 Task: Change the delay to 2000 in the autorun.
Action: Mouse moved to (19, 582)
Screenshot: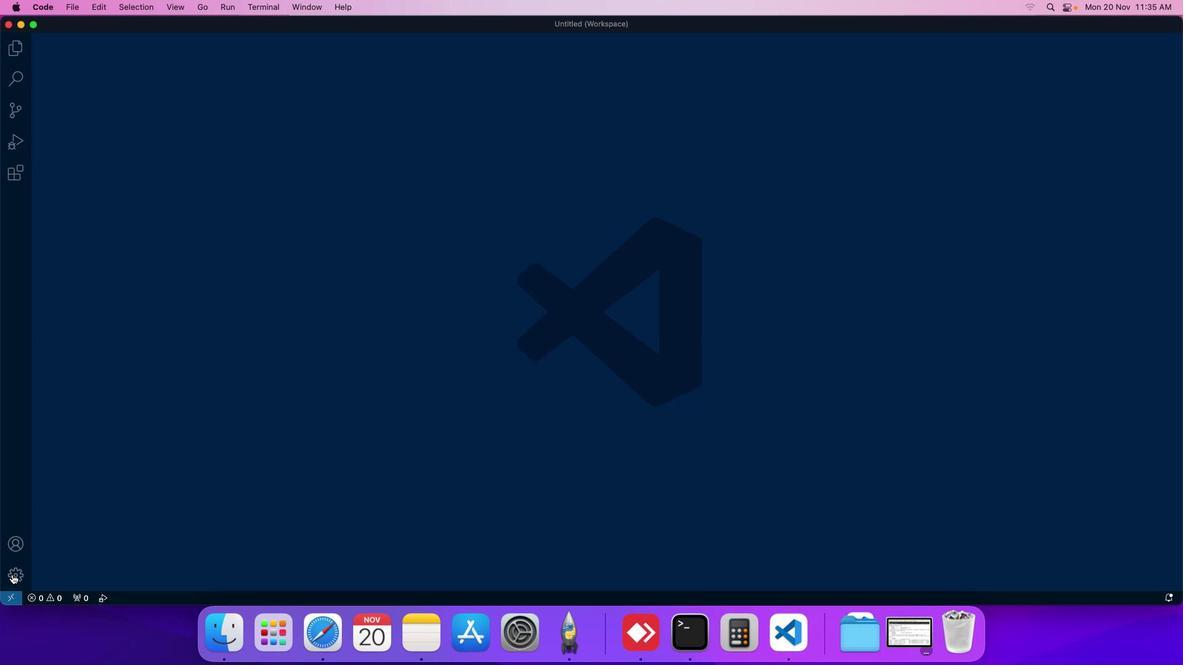 
Action: Mouse pressed left at (19, 582)
Screenshot: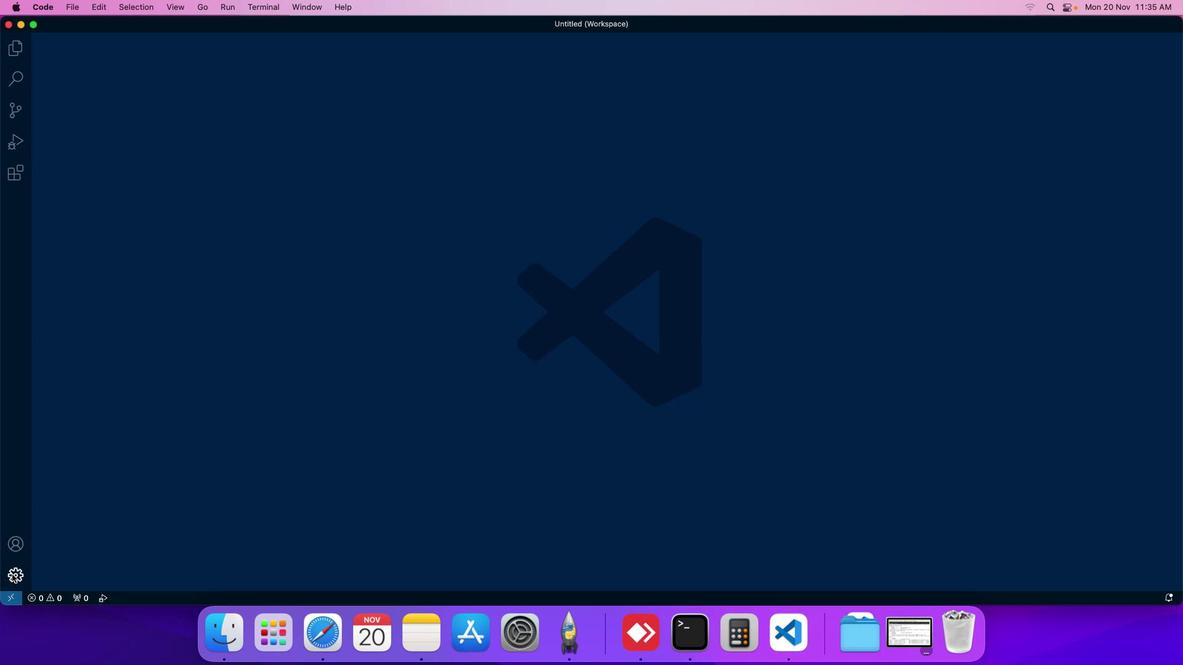 
Action: Mouse moved to (75, 494)
Screenshot: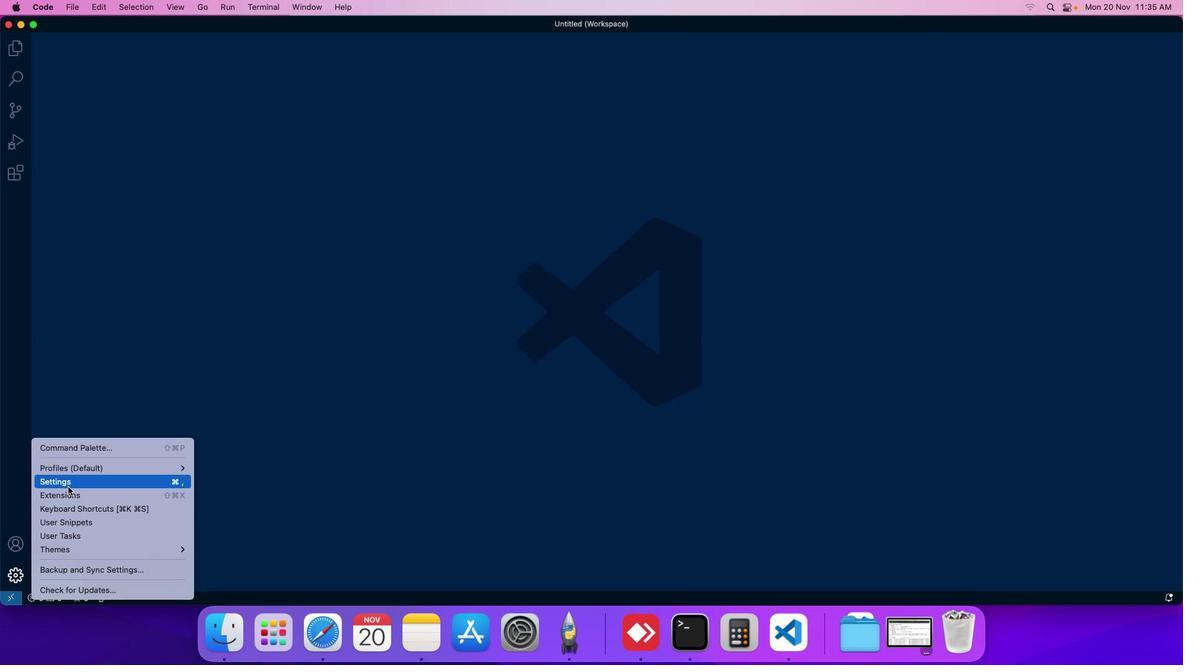 
Action: Mouse pressed left at (75, 494)
Screenshot: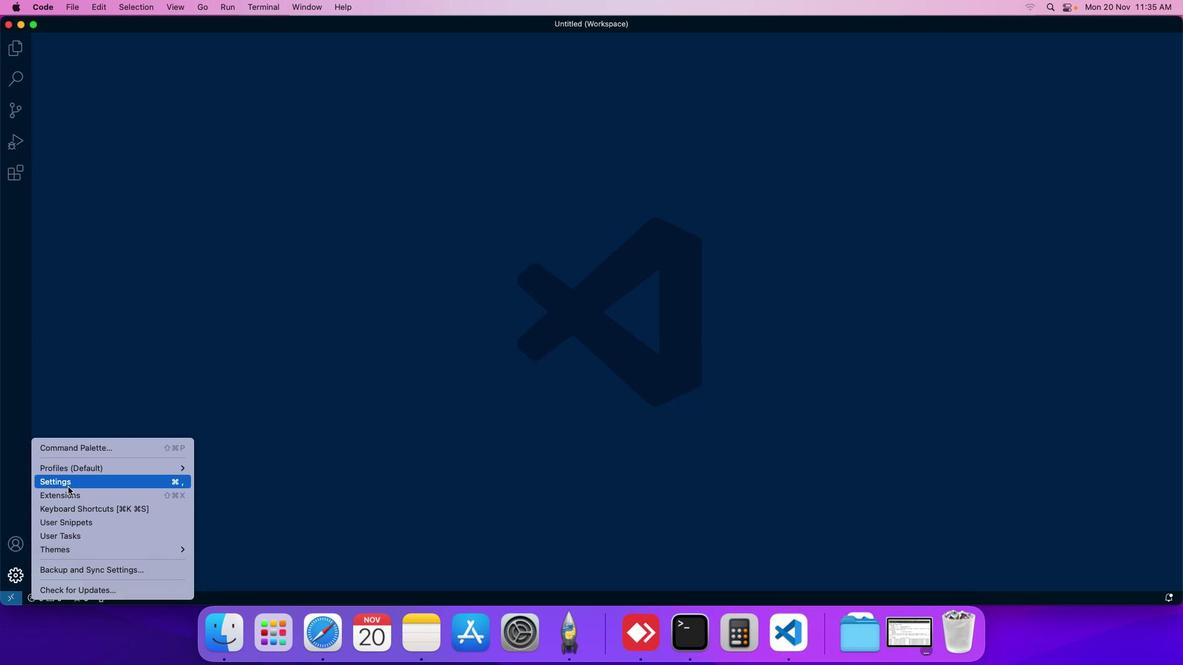 
Action: Mouse moved to (302, 103)
Screenshot: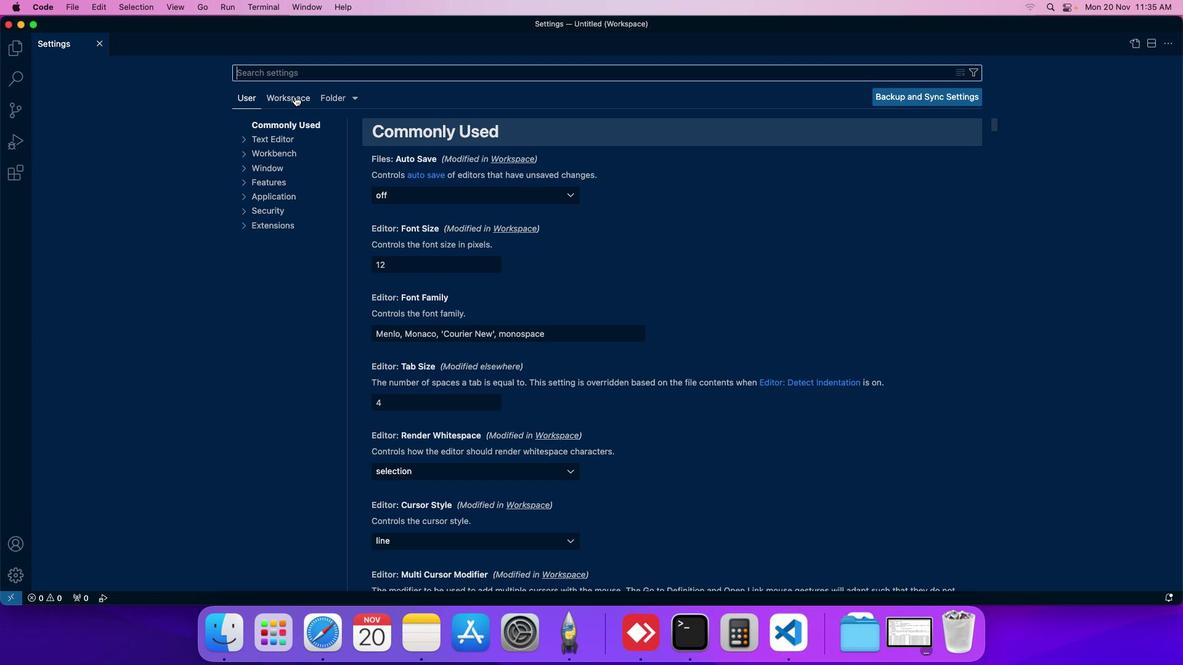 
Action: Mouse pressed left at (302, 103)
Screenshot: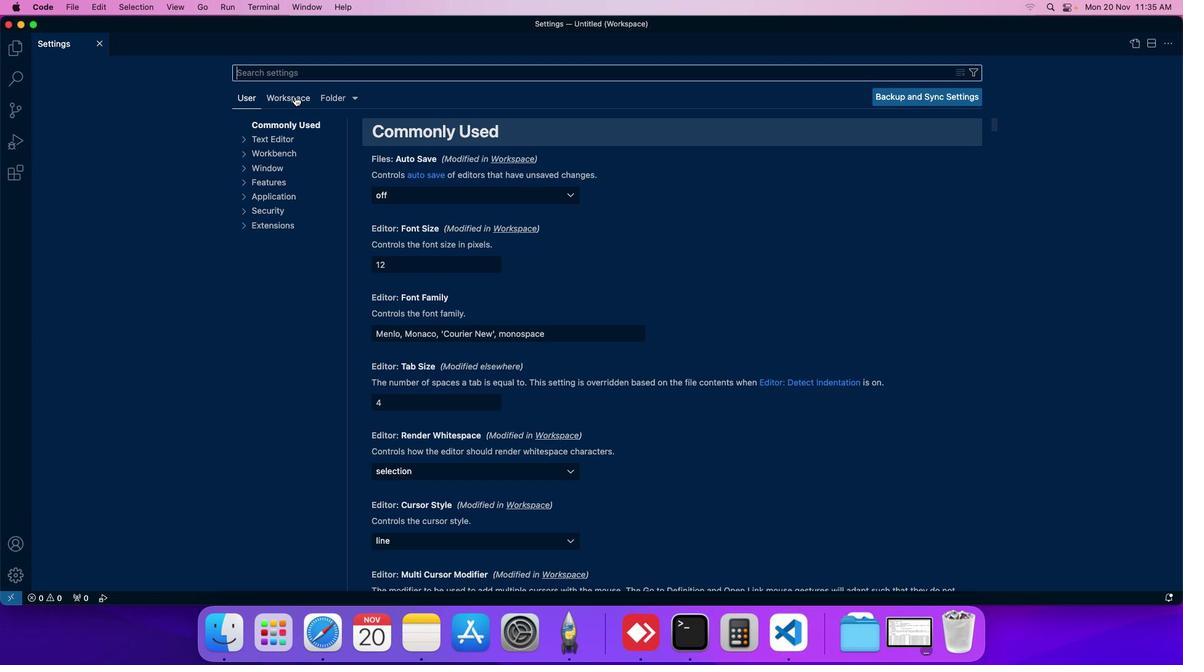 
Action: Mouse moved to (281, 189)
Screenshot: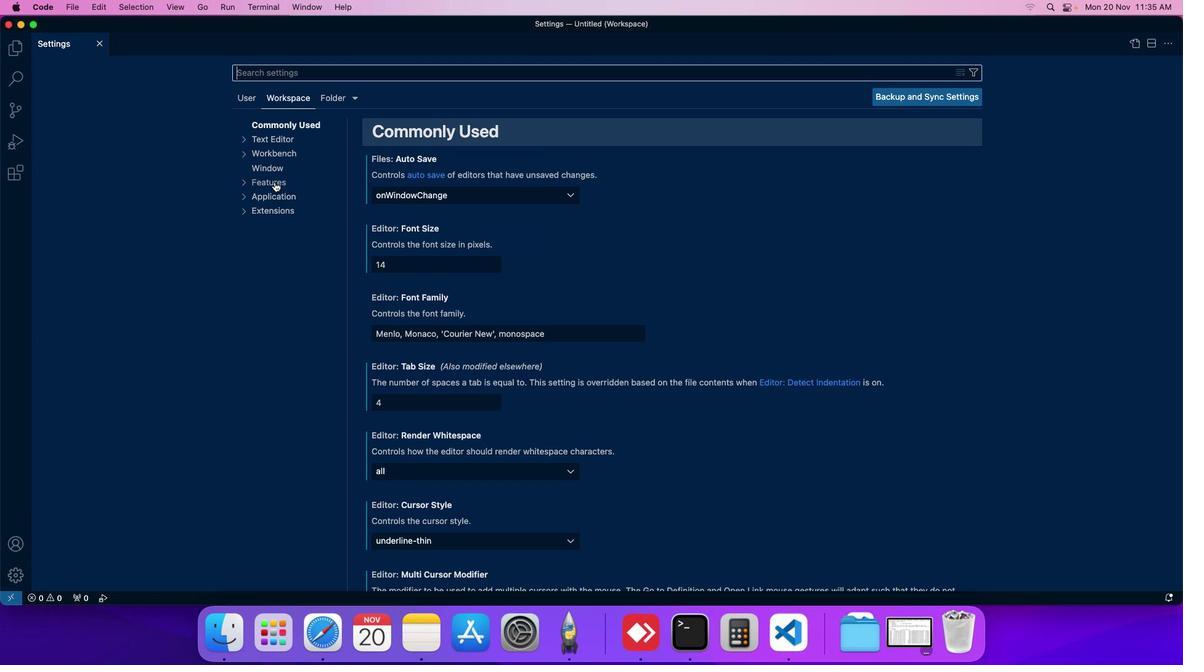 
Action: Mouse pressed left at (281, 189)
Screenshot: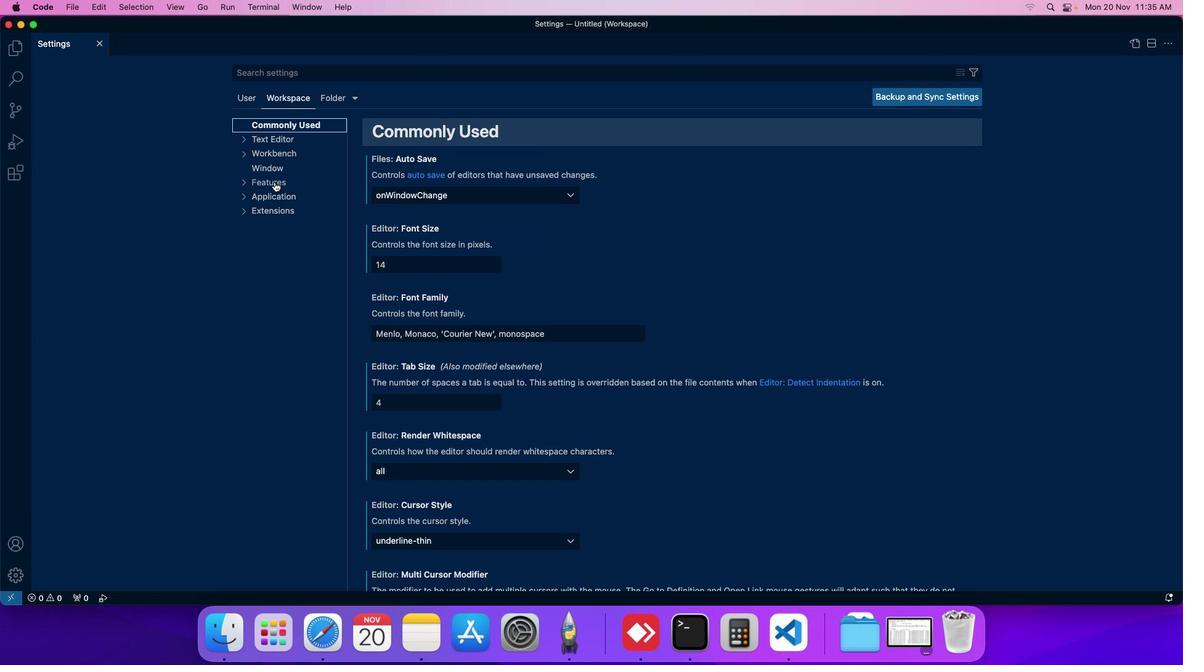 
Action: Mouse moved to (280, 260)
Screenshot: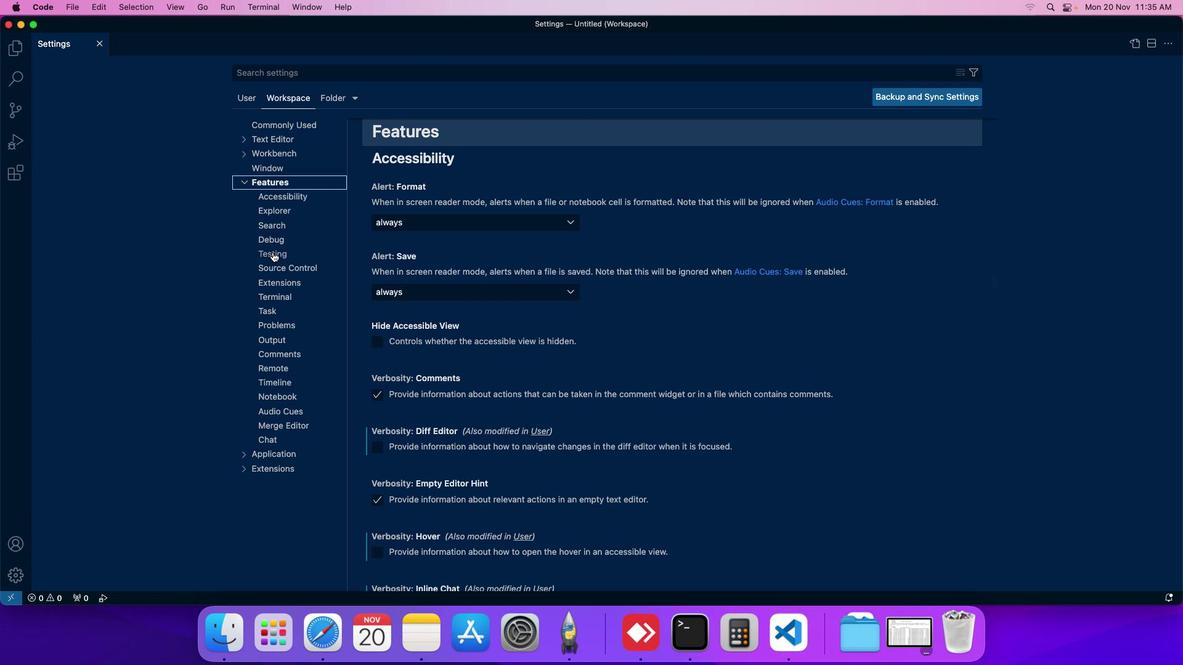 
Action: Mouse pressed left at (280, 260)
Screenshot: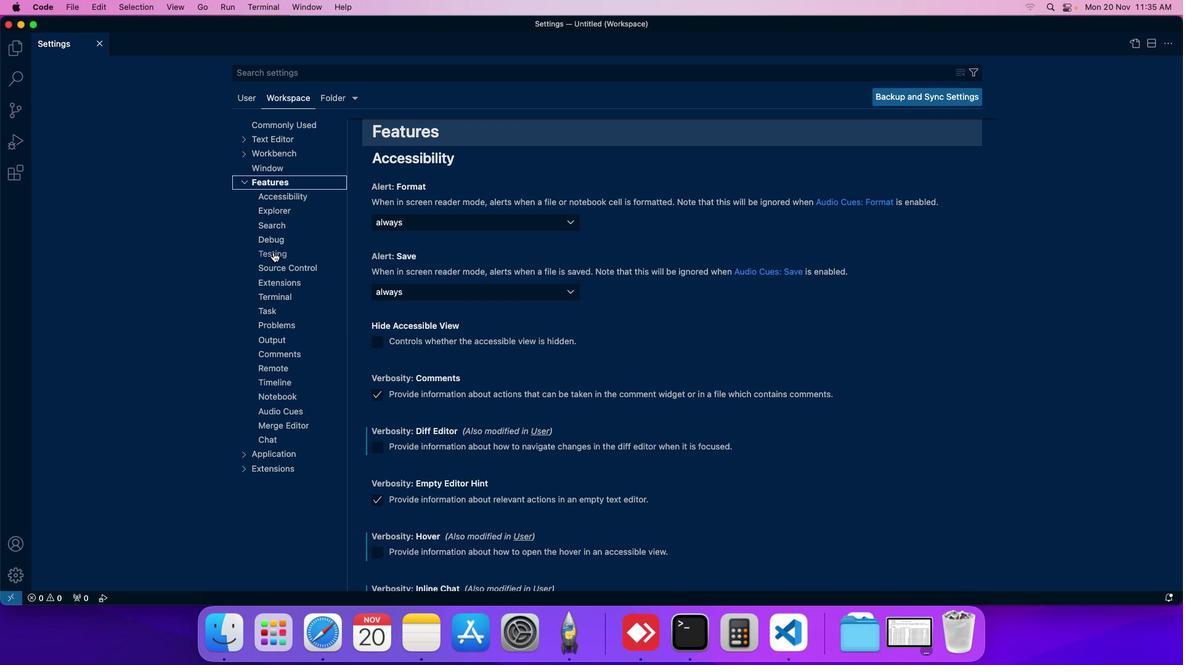 
Action: Mouse moved to (429, 376)
Screenshot: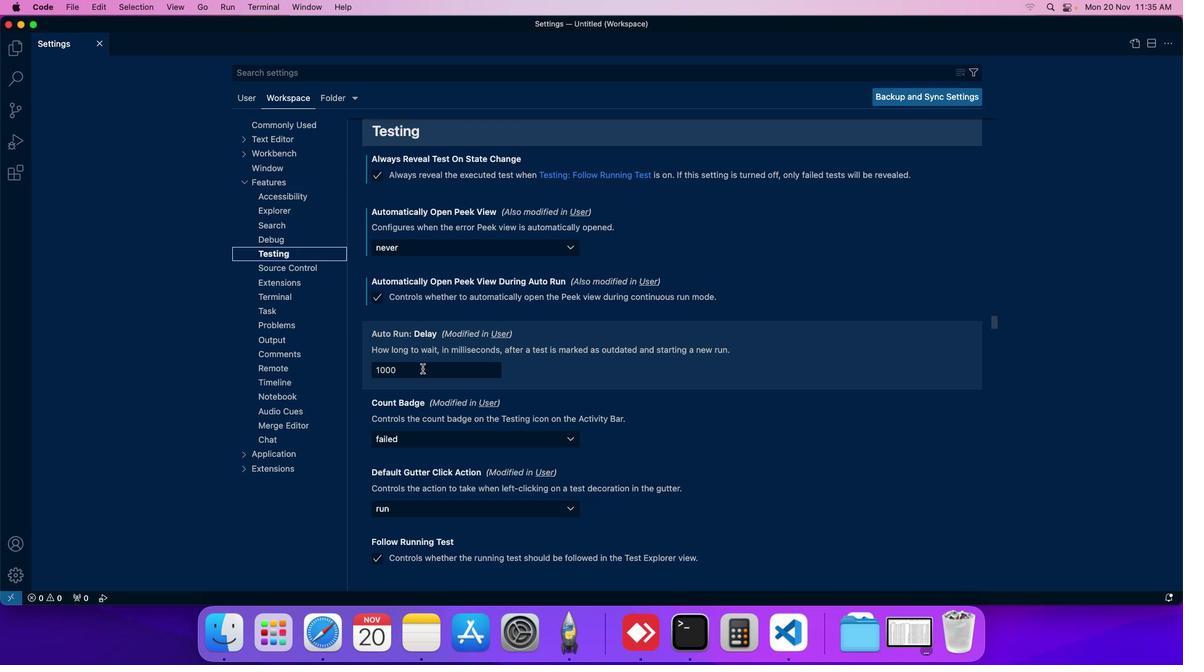 
Action: Mouse pressed left at (429, 376)
Screenshot: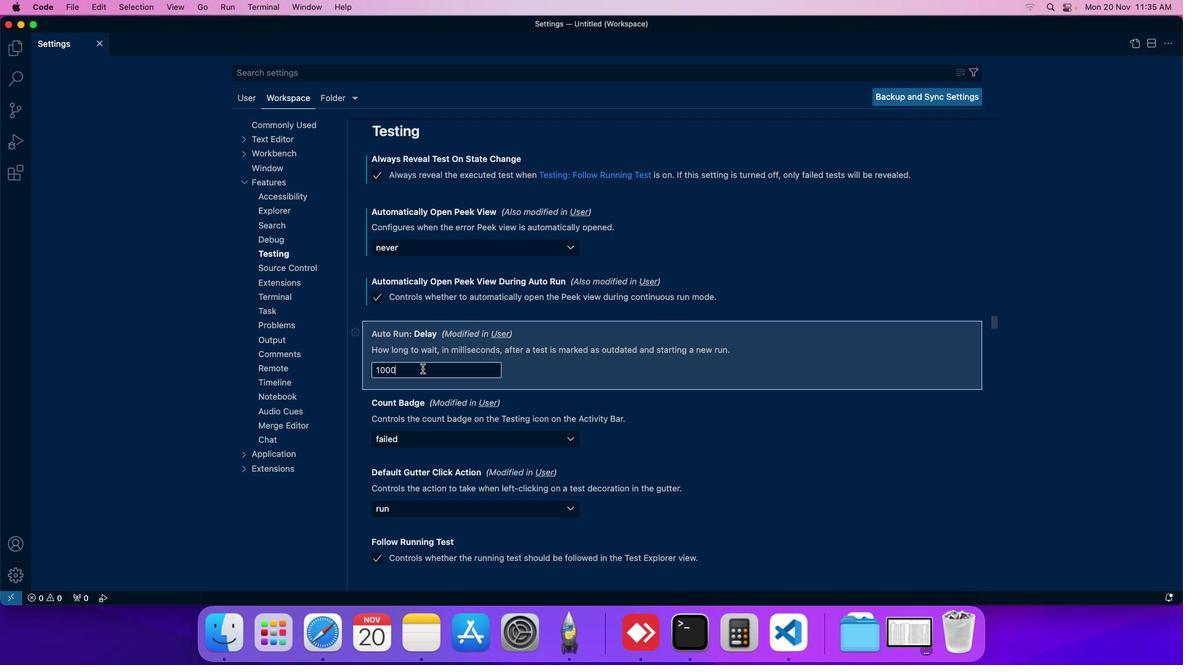
Action: Key pressed Key.backspaceKey.backspaceKey.backspaceKey.backspace'2''0''0''0'
Screenshot: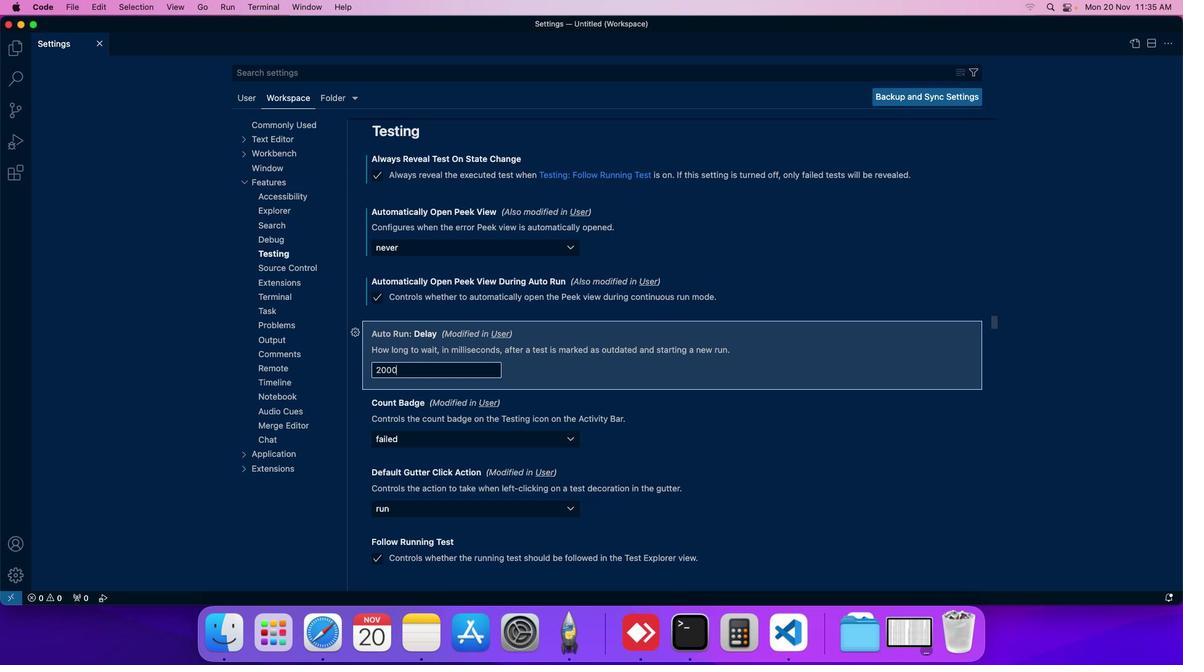 
